 Task: Sort the products in the category "Chicken Salad" by price (highest first).
Action: Mouse moved to (20, 123)
Screenshot: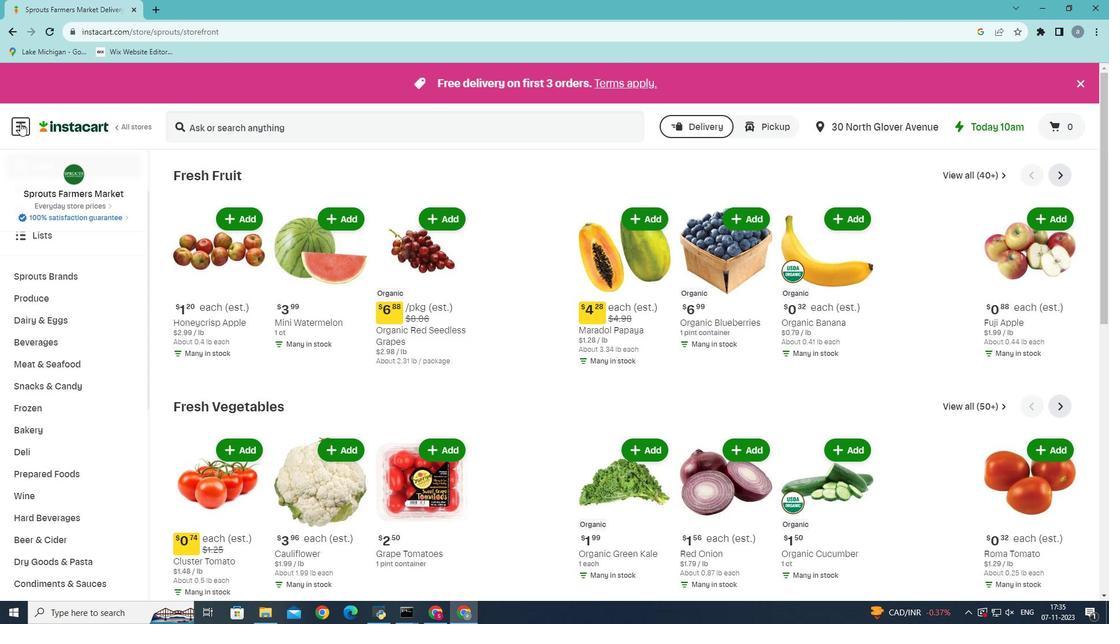 
Action: Mouse pressed left at (20, 123)
Screenshot: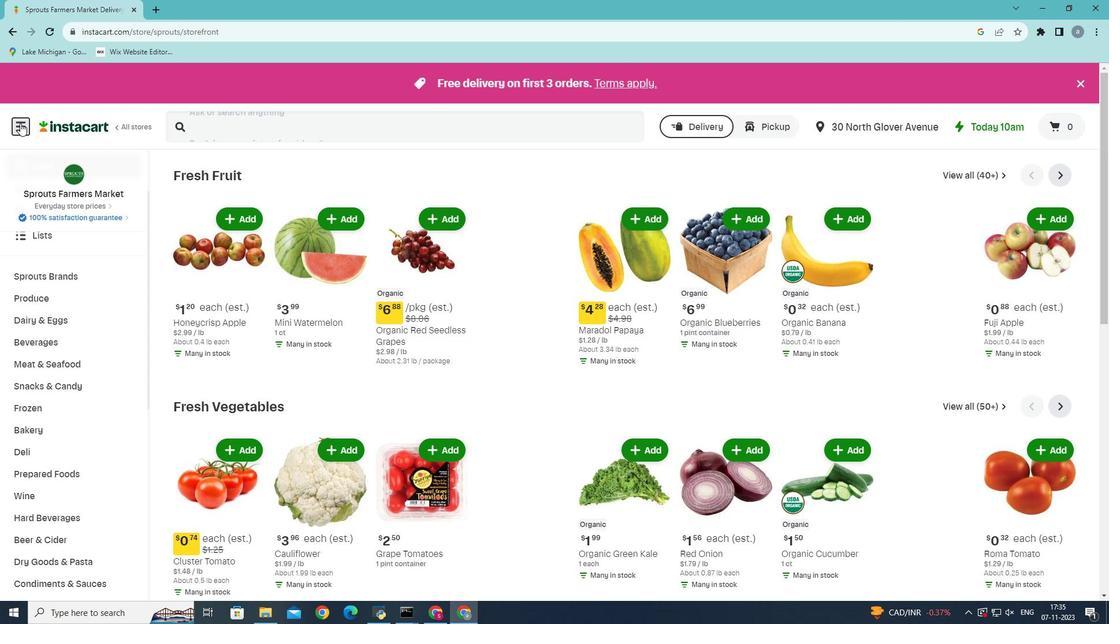 
Action: Mouse moved to (52, 324)
Screenshot: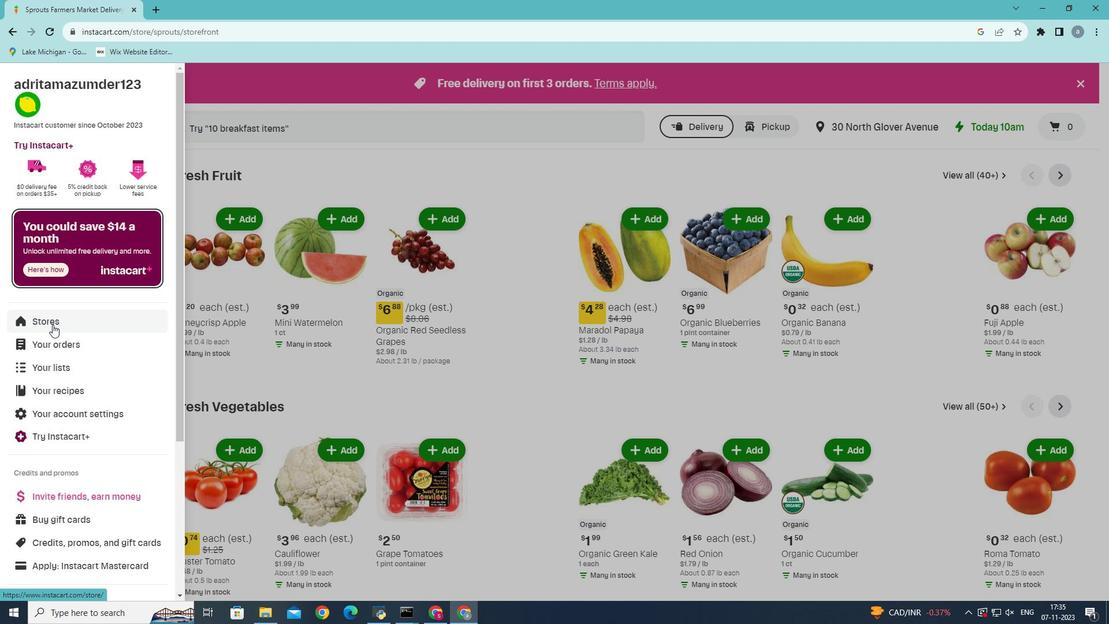 
Action: Mouse pressed left at (52, 324)
Screenshot: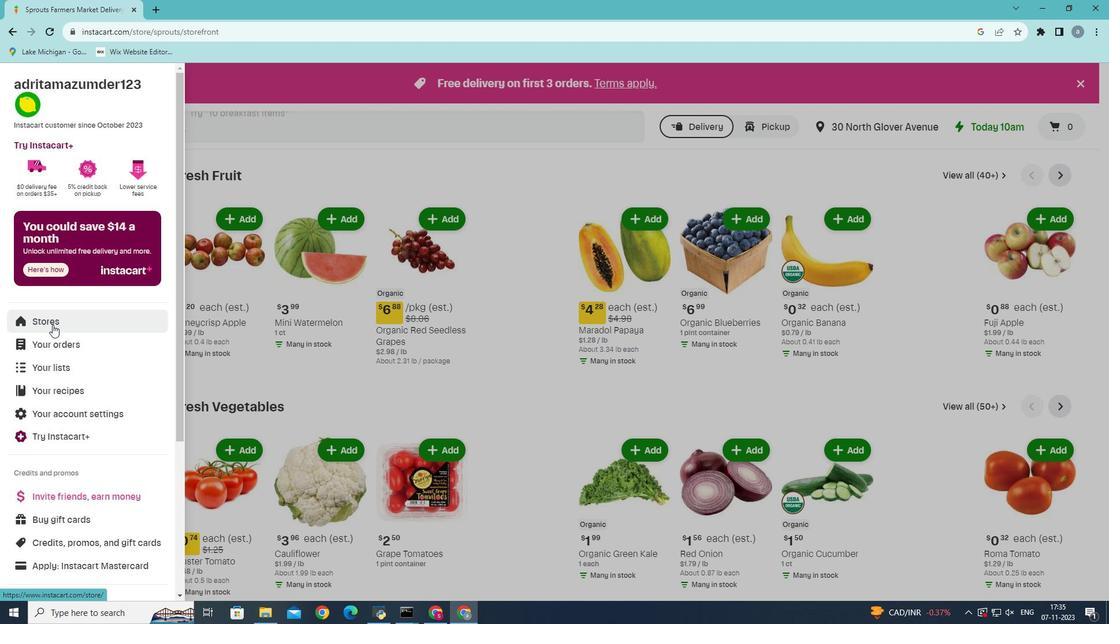 
Action: Mouse moved to (267, 131)
Screenshot: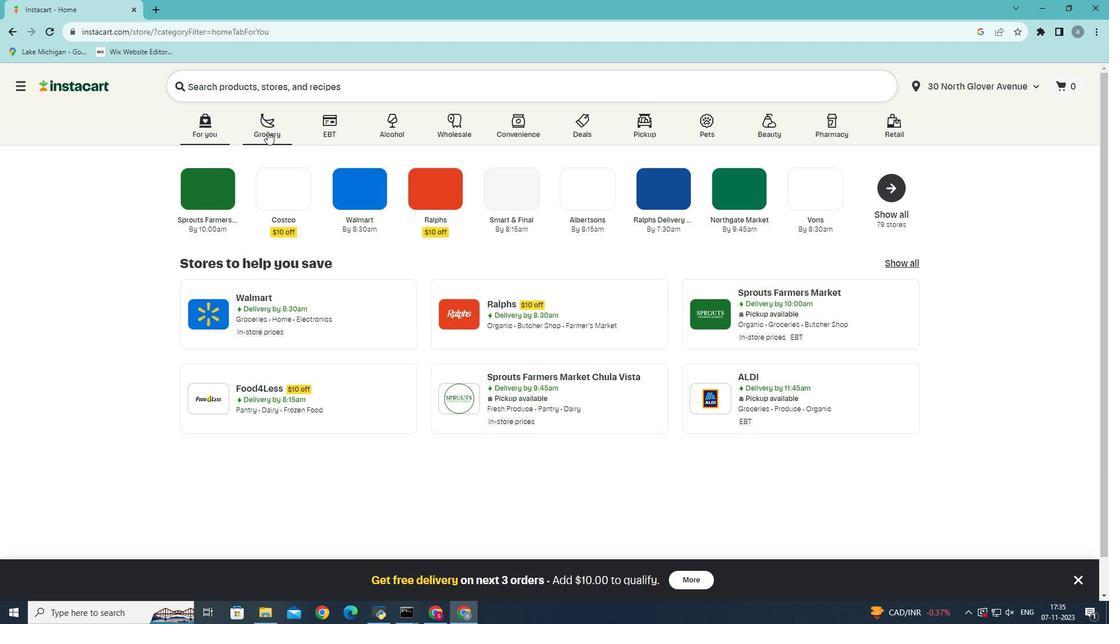 
Action: Mouse pressed left at (267, 131)
Screenshot: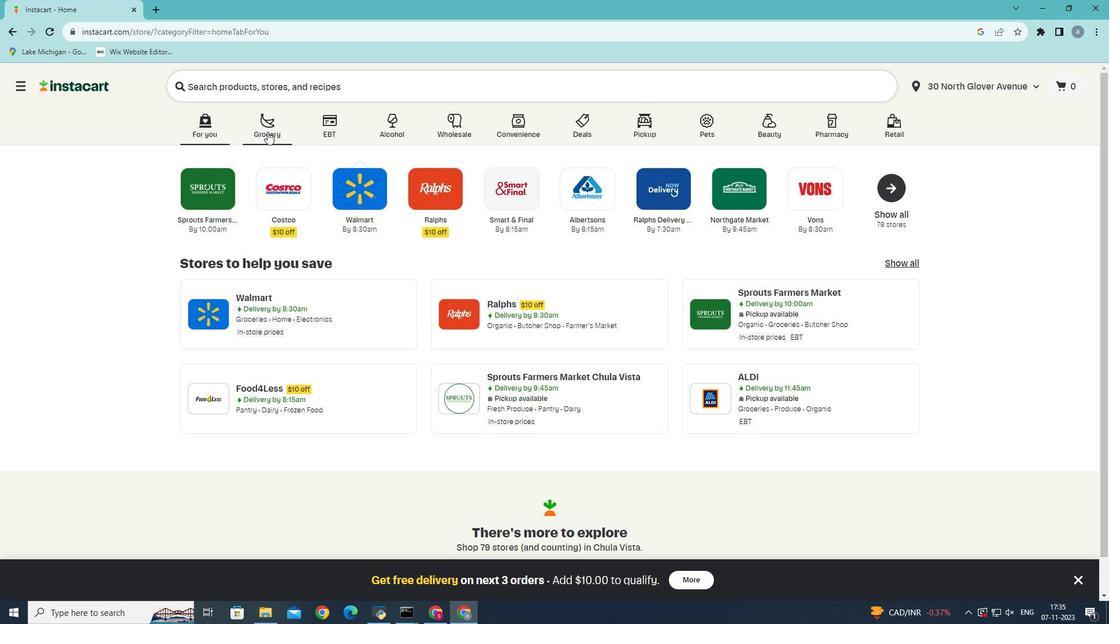
Action: Mouse moved to (279, 358)
Screenshot: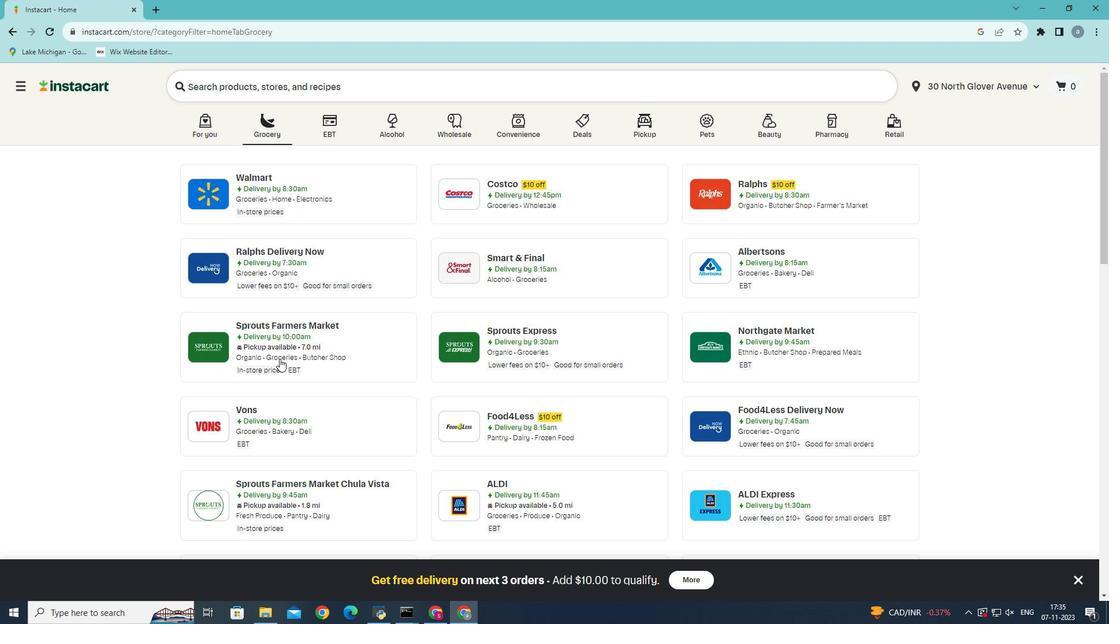
Action: Mouse pressed left at (279, 358)
Screenshot: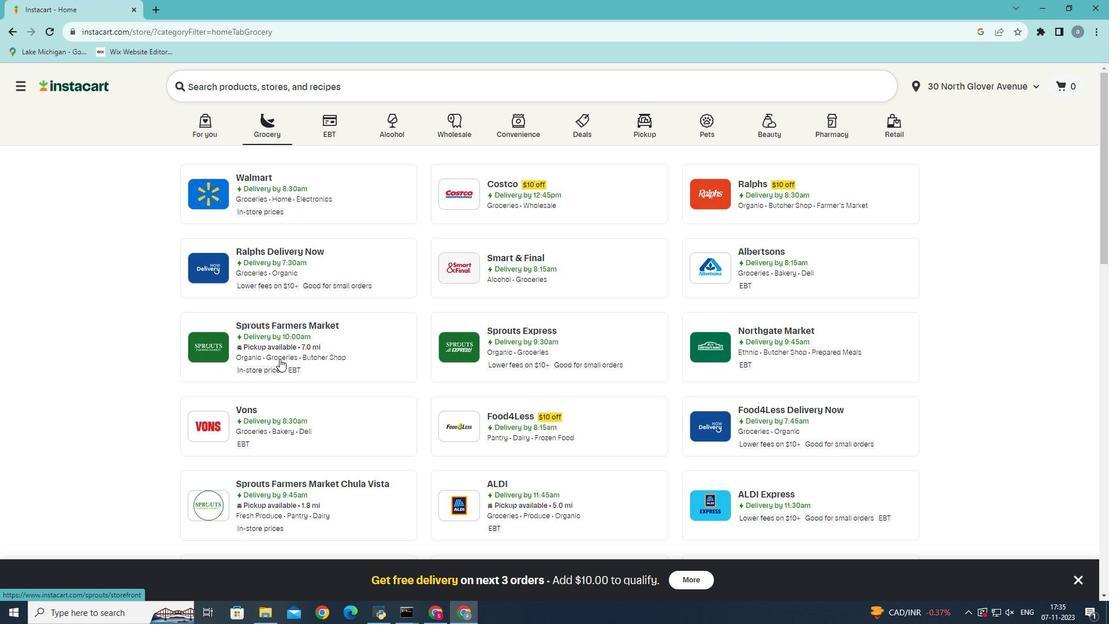
Action: Mouse moved to (53, 484)
Screenshot: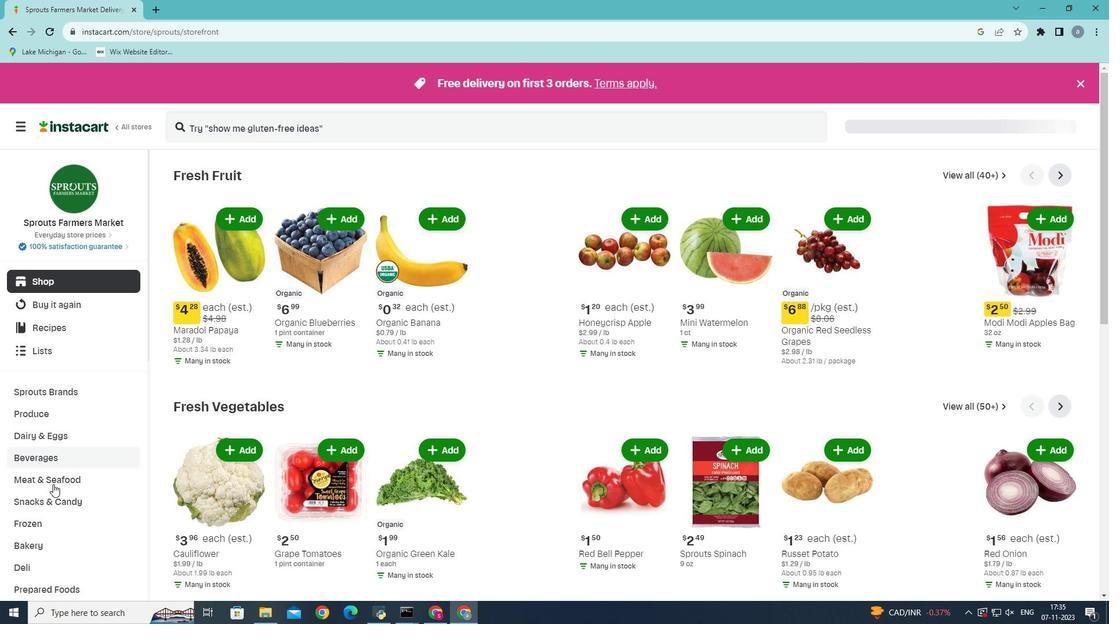 
Action: Mouse scrolled (53, 483) with delta (0, 0)
Screenshot: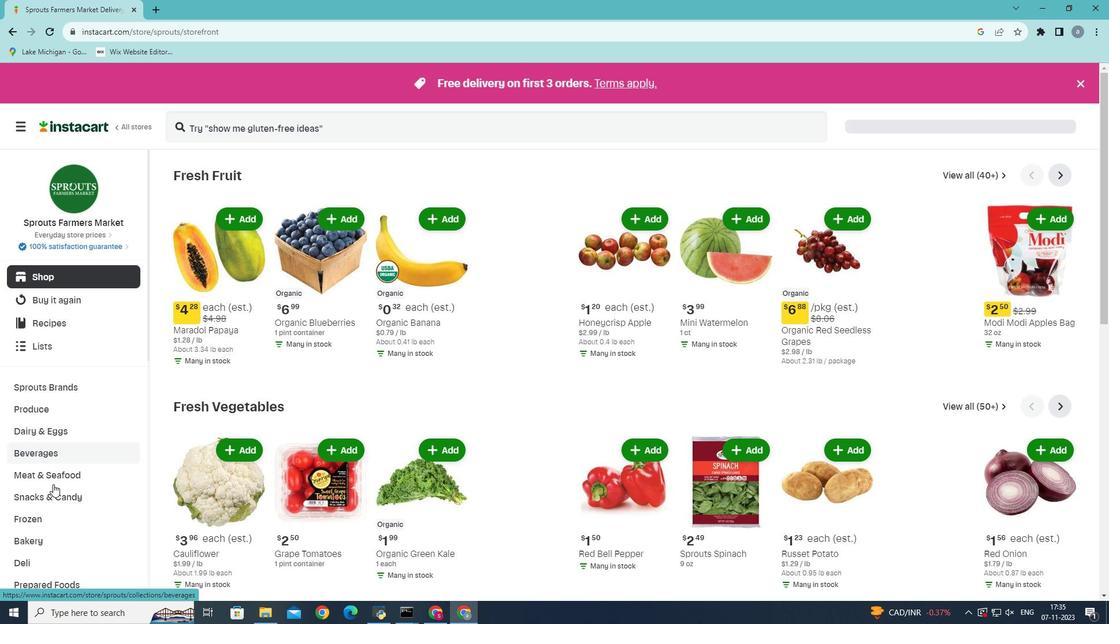 
Action: Mouse scrolled (53, 483) with delta (0, 0)
Screenshot: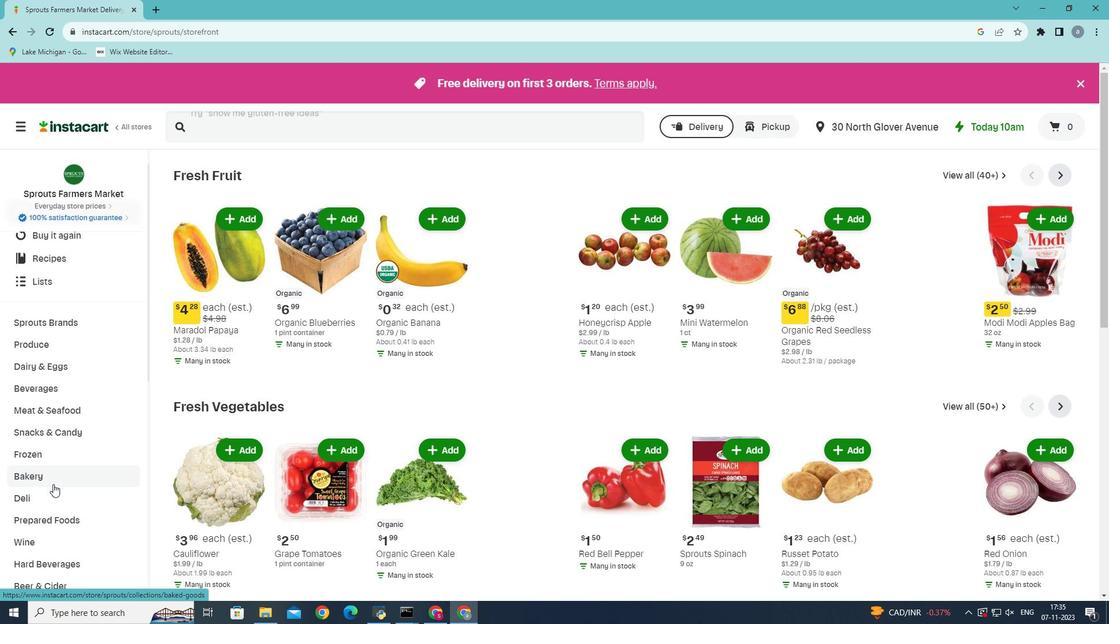 
Action: Mouse moved to (47, 471)
Screenshot: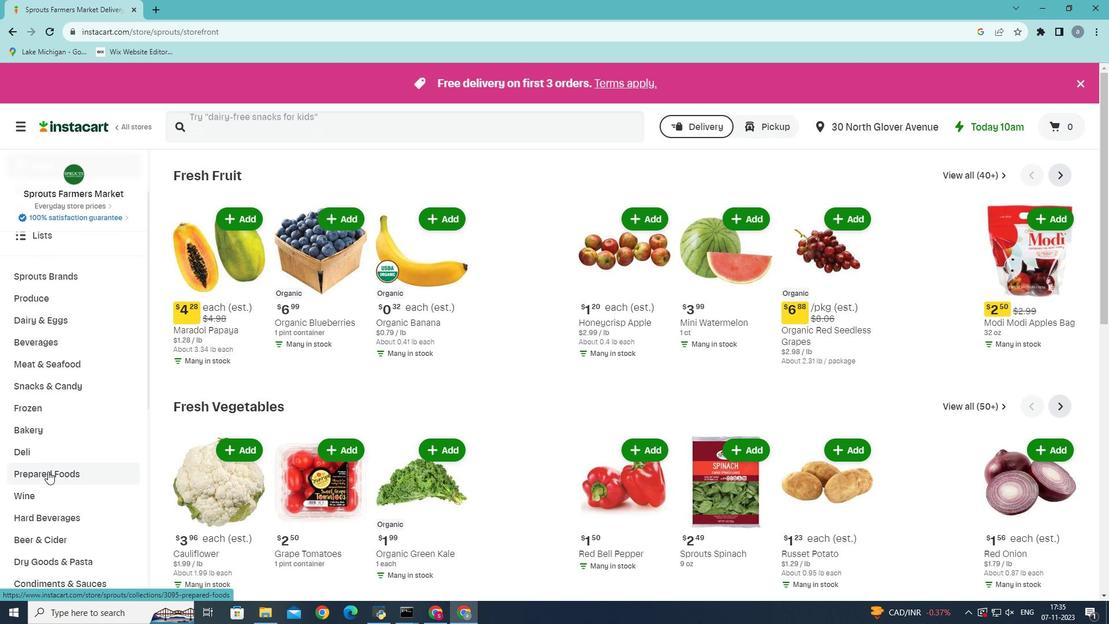 
Action: Mouse pressed left at (47, 471)
Screenshot: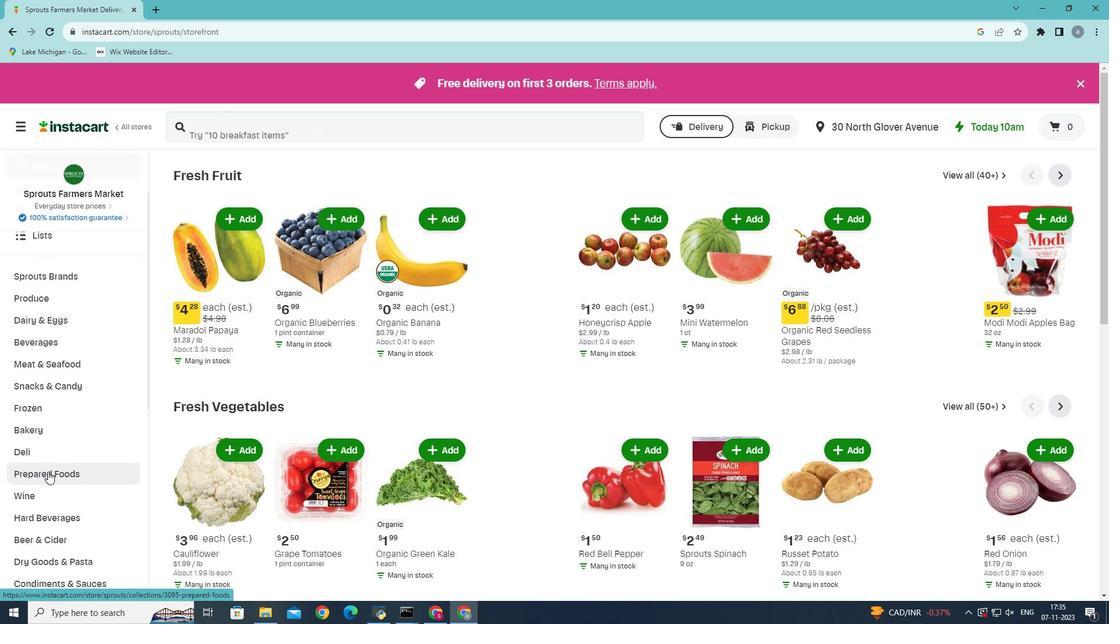 
Action: Mouse moved to (629, 205)
Screenshot: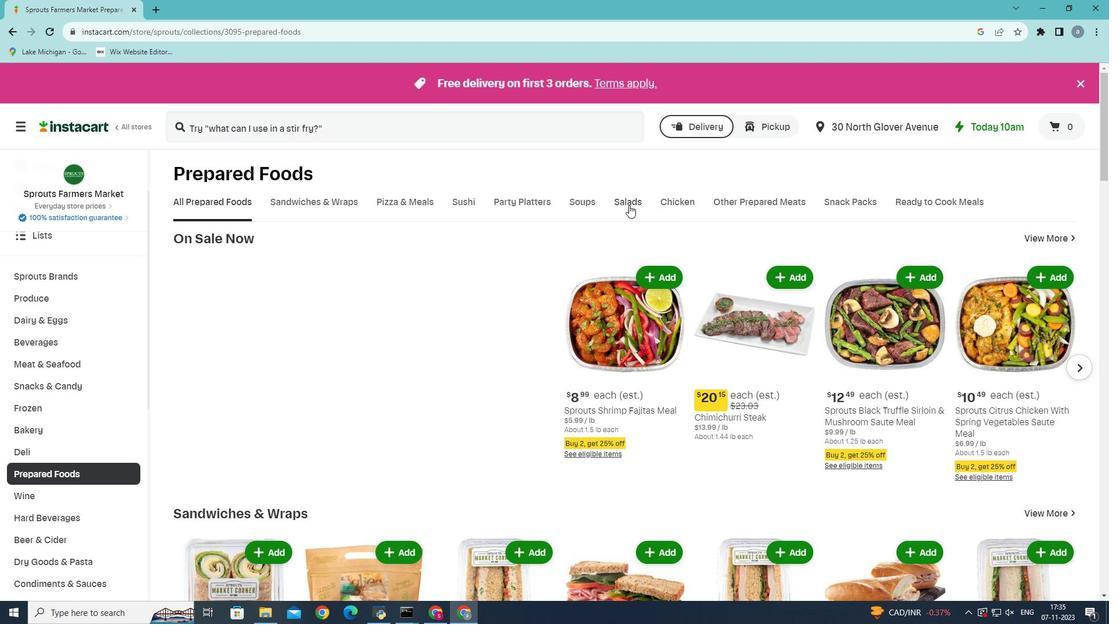 
Action: Mouse pressed left at (629, 205)
Screenshot: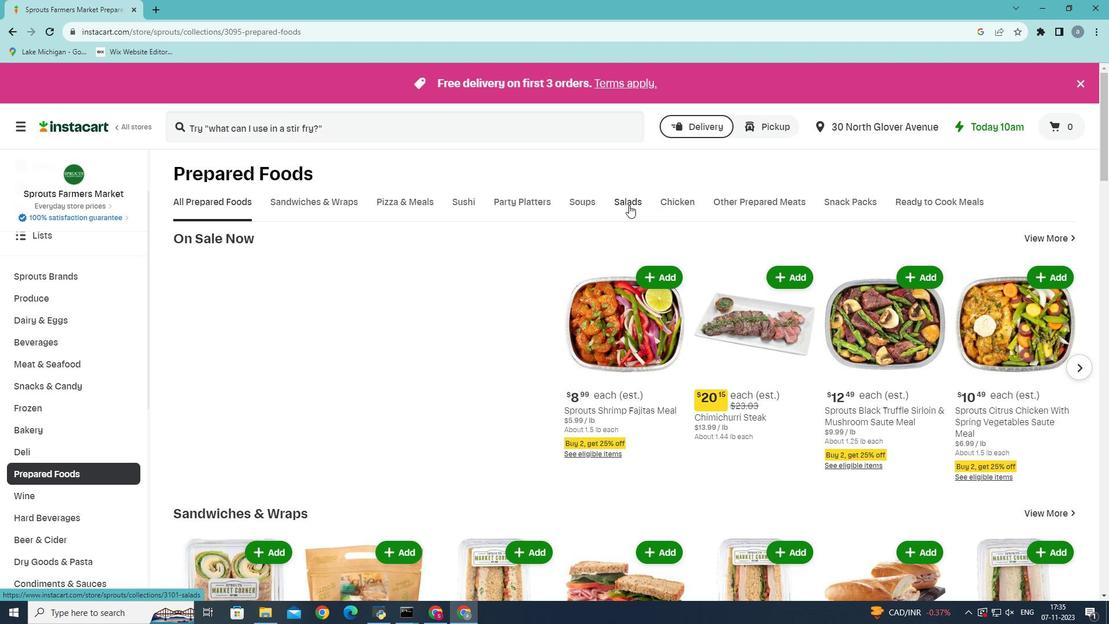 
Action: Mouse moved to (555, 249)
Screenshot: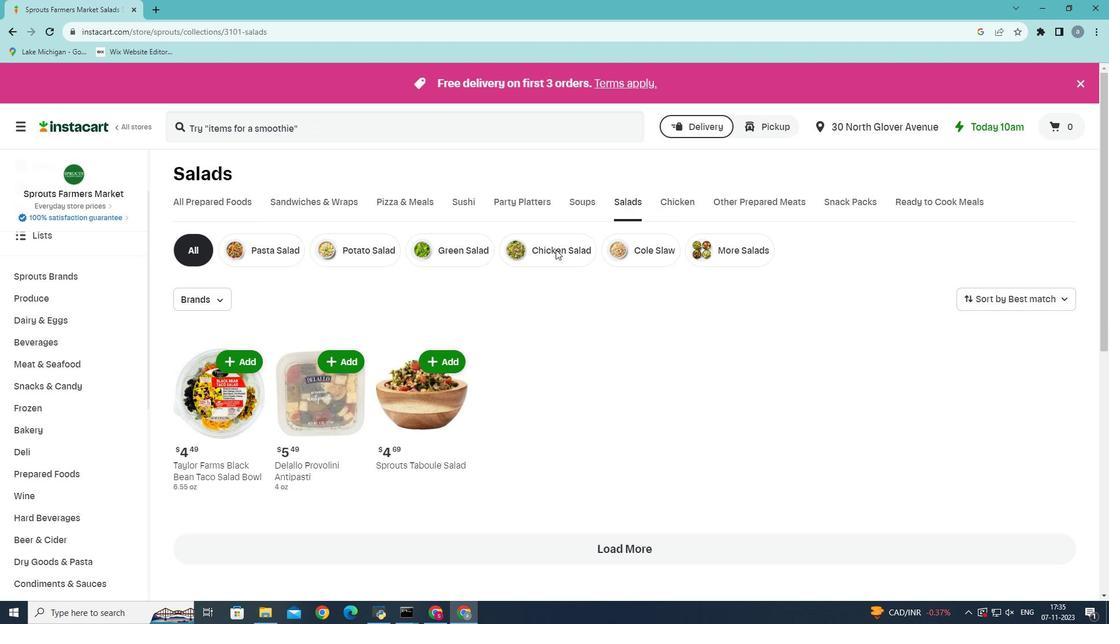 
Action: Mouse pressed left at (555, 249)
Screenshot: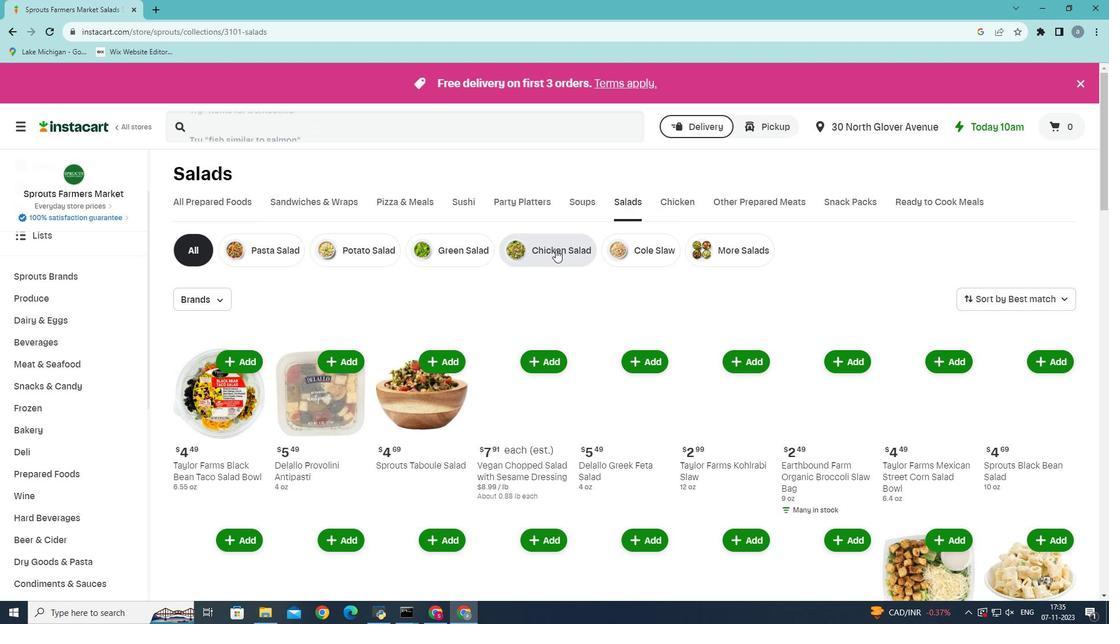 
Action: Mouse moved to (1070, 299)
Screenshot: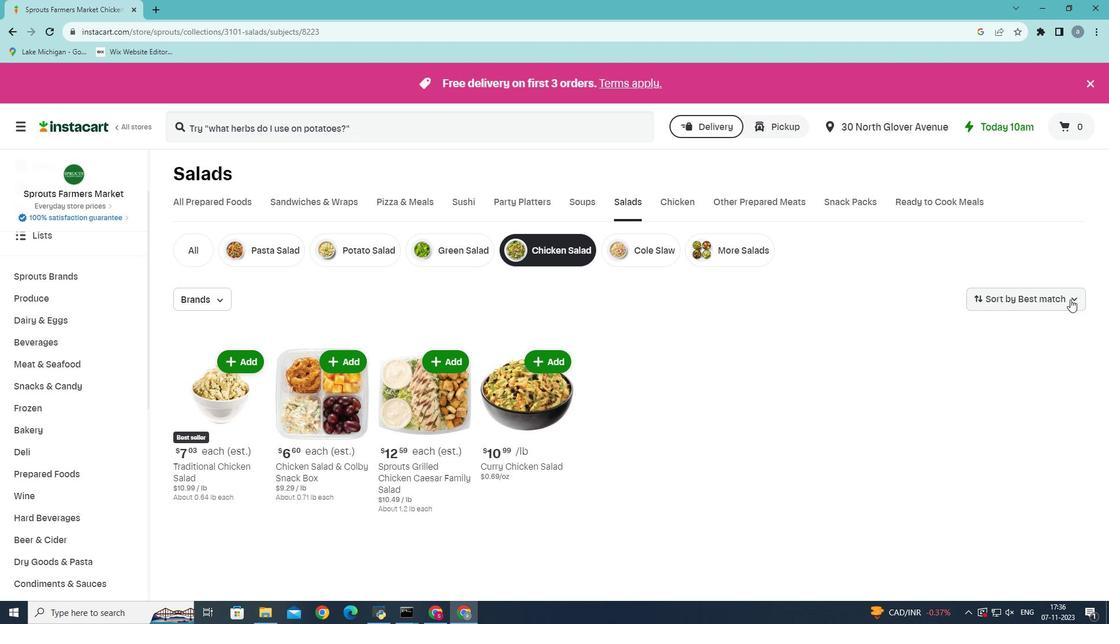 
Action: Mouse pressed left at (1070, 299)
Screenshot: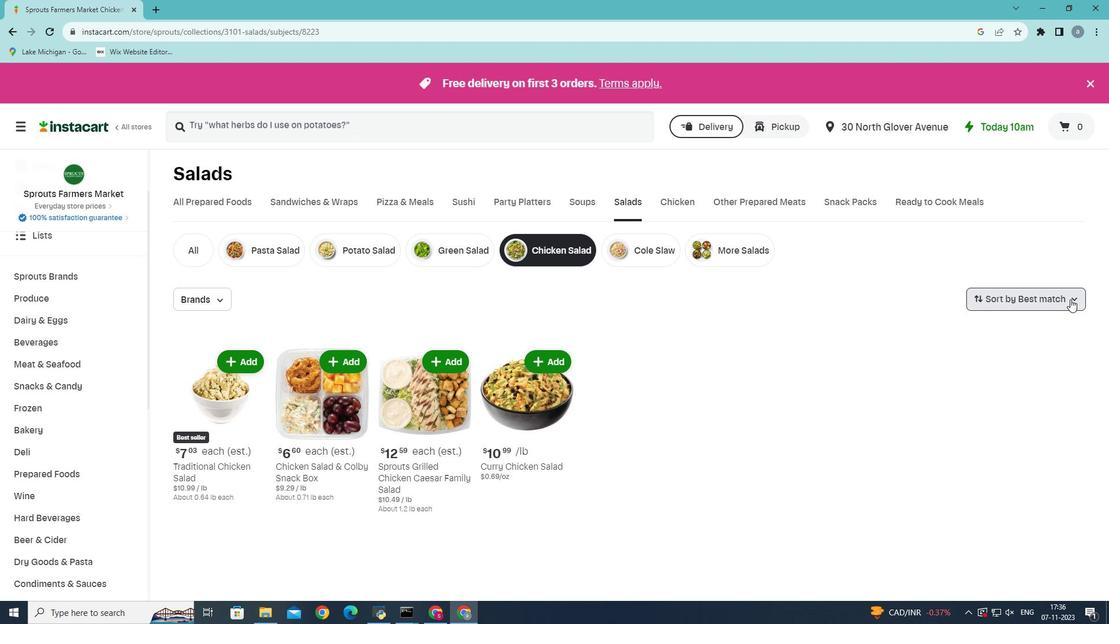 
Action: Mouse moved to (1032, 379)
Screenshot: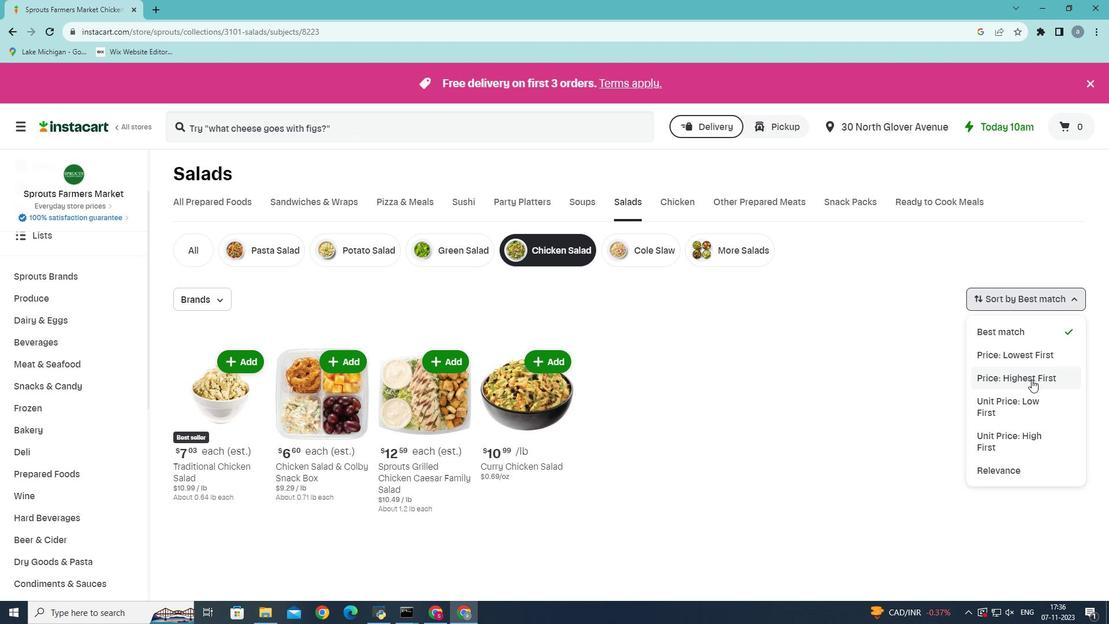 
Action: Mouse pressed left at (1032, 379)
Screenshot: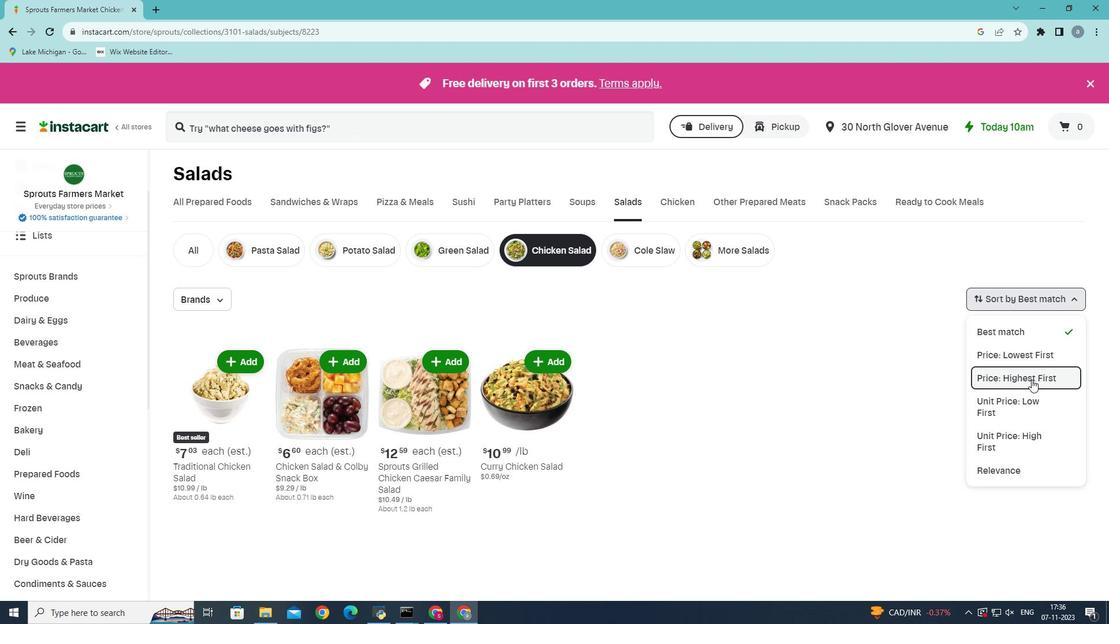 
Action: Mouse moved to (1033, 373)
Screenshot: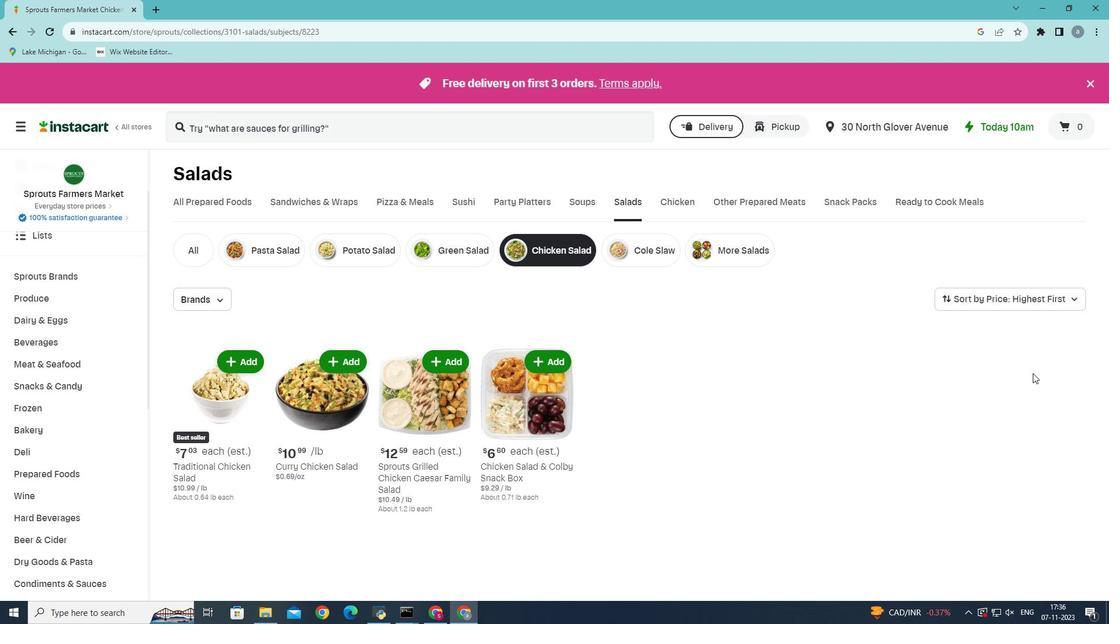 
